 Task: Create a due date automation trigger when advanced on, on the wednesday before a card is due add dates not starting tomorrow at 11:00 AM.
Action: Mouse moved to (962, 99)
Screenshot: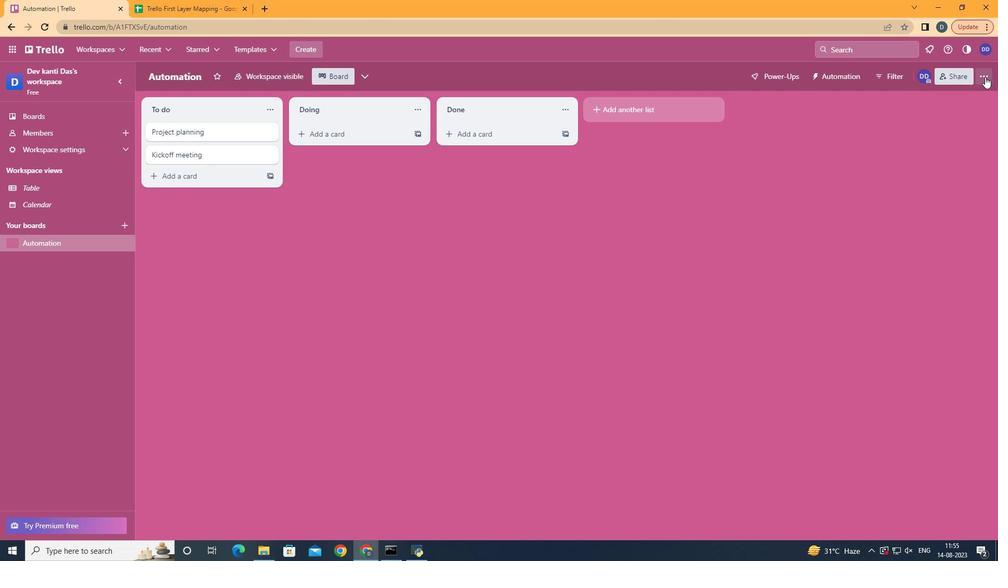 
Action: Mouse pressed left at (962, 99)
Screenshot: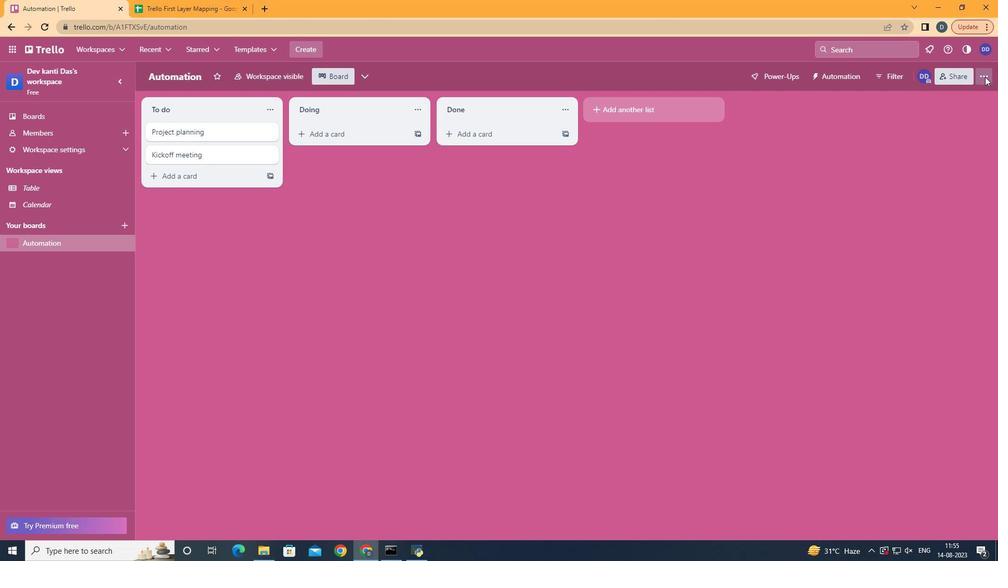 
Action: Mouse moved to (868, 234)
Screenshot: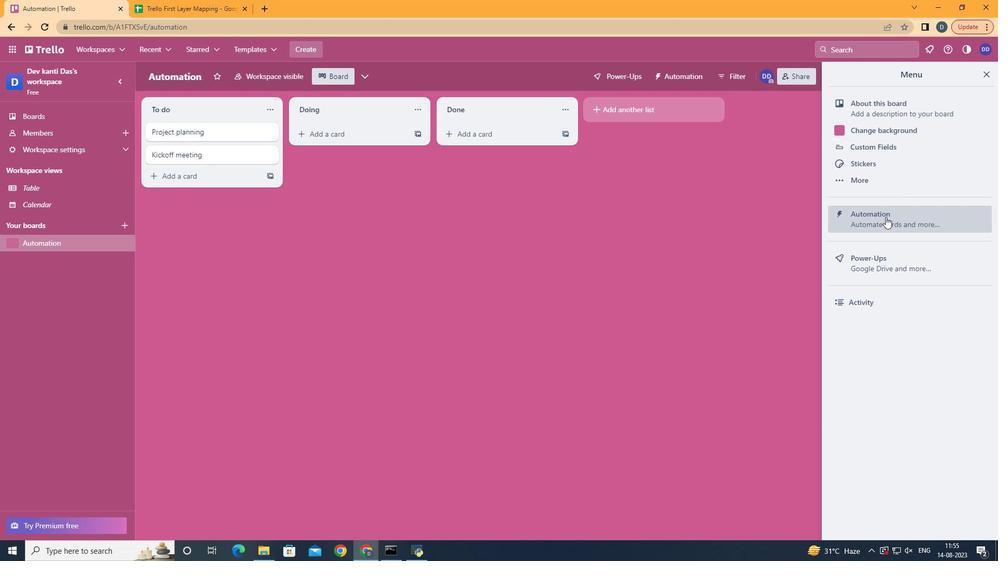 
Action: Mouse pressed left at (868, 234)
Screenshot: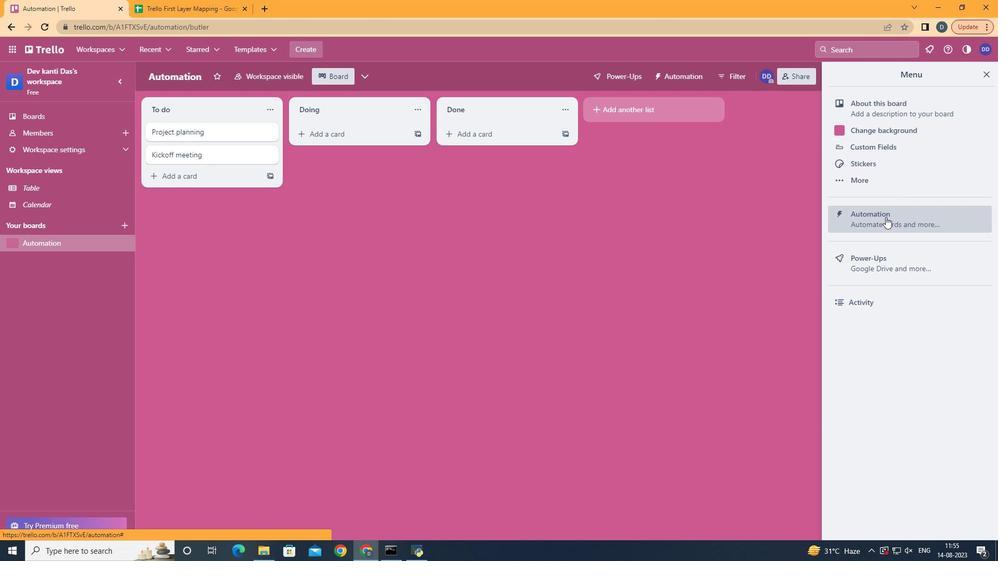 
Action: Mouse moved to (205, 225)
Screenshot: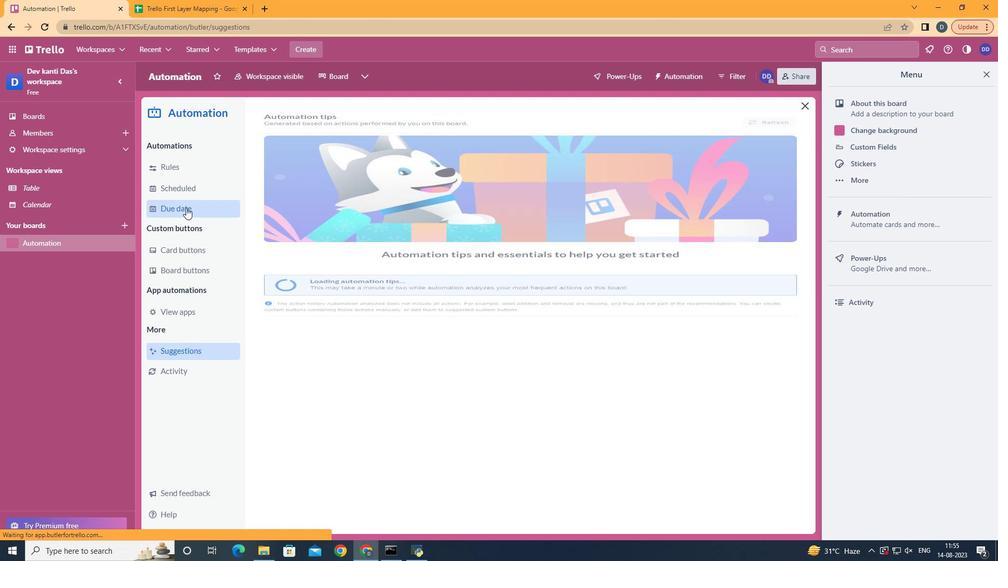 
Action: Mouse pressed left at (205, 225)
Screenshot: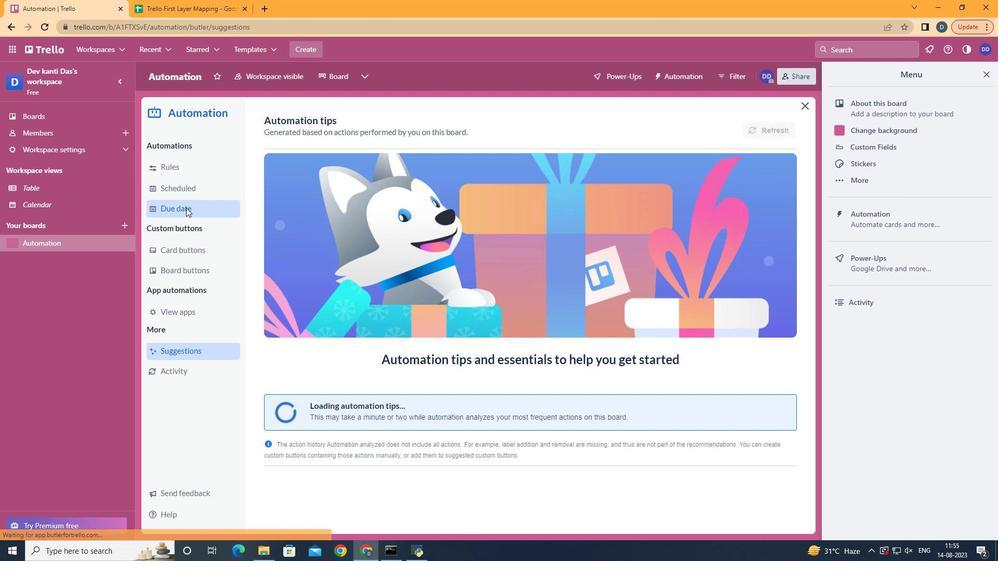 
Action: Mouse moved to (713, 144)
Screenshot: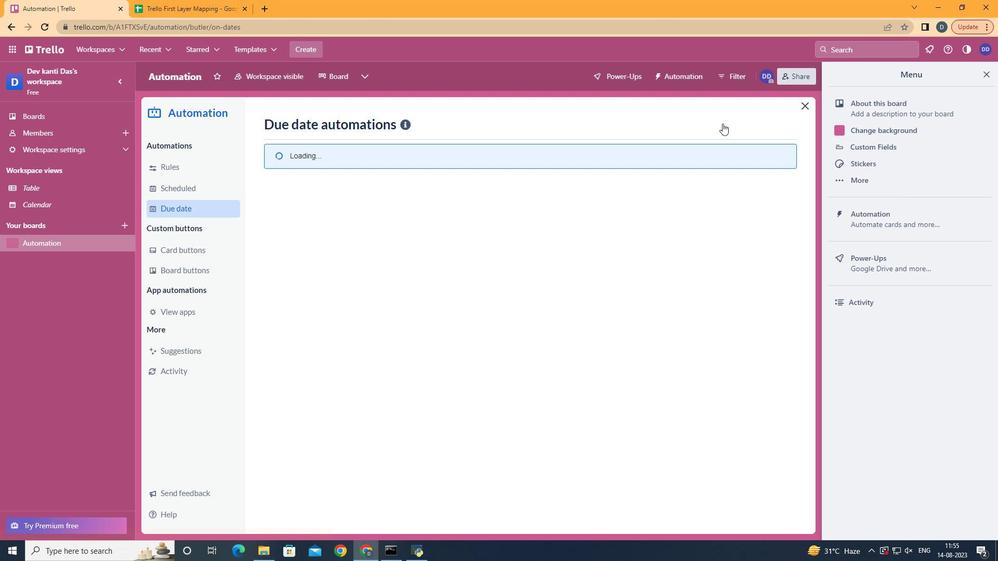 
Action: Mouse pressed left at (713, 144)
Screenshot: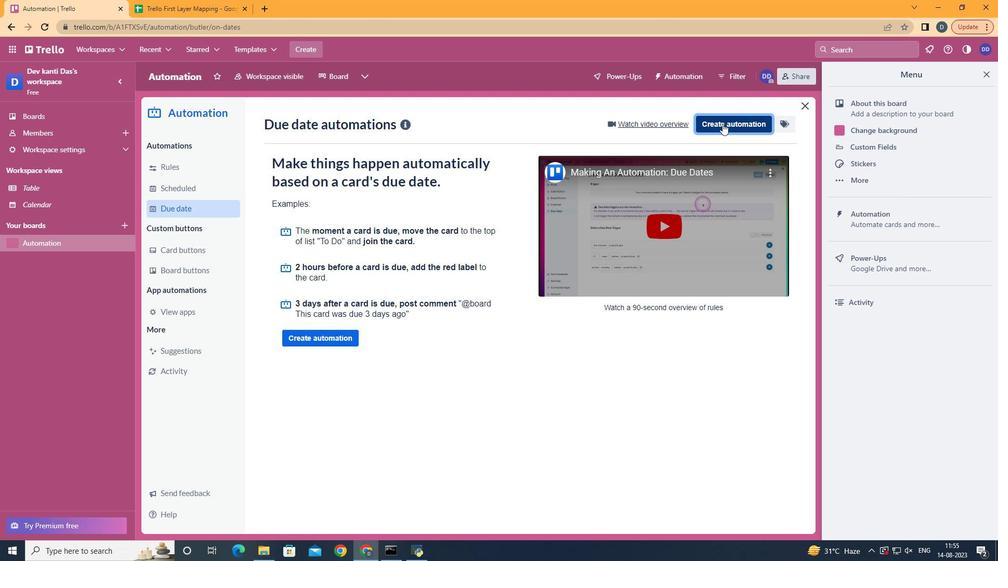 
Action: Mouse moved to (517, 239)
Screenshot: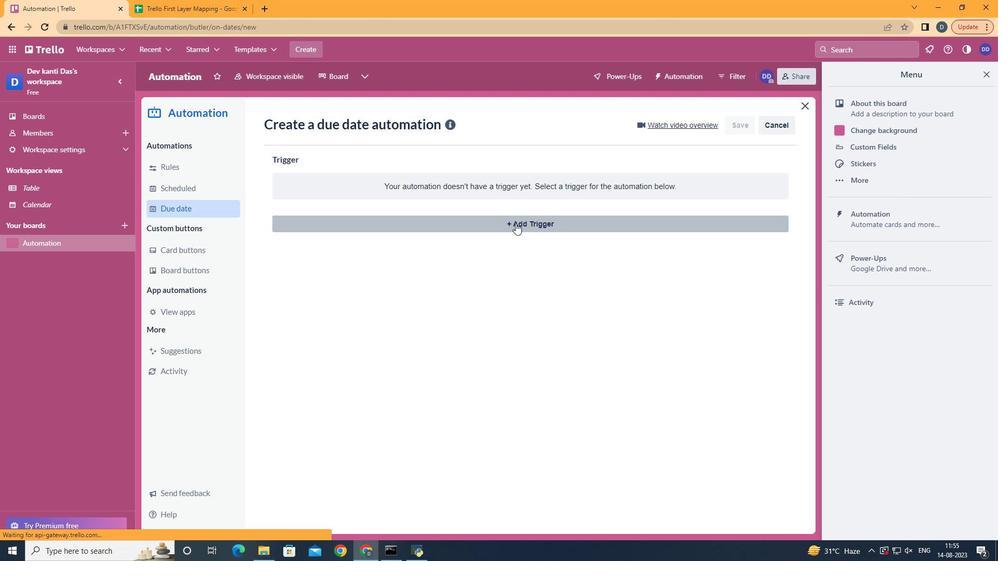 
Action: Mouse pressed left at (517, 239)
Screenshot: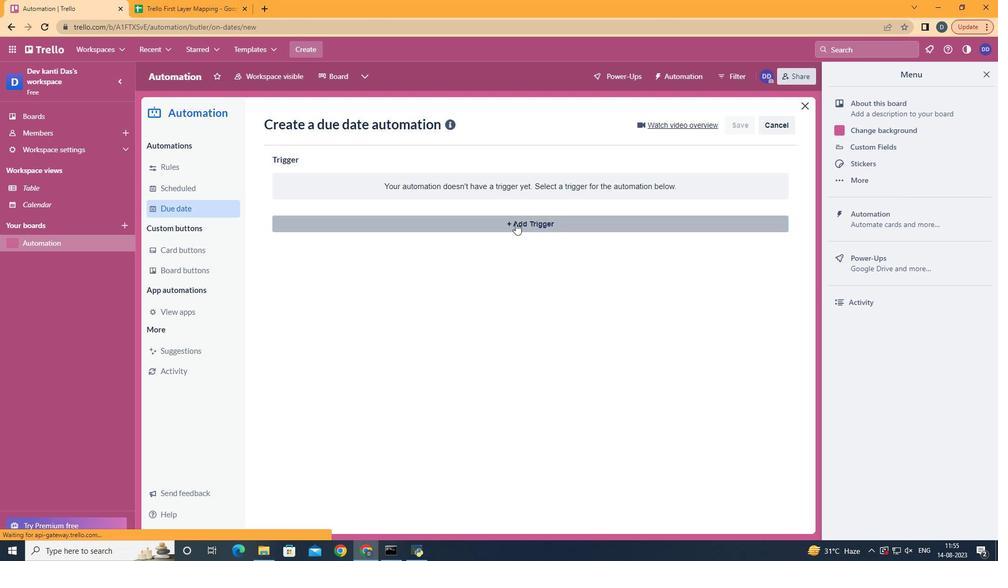 
Action: Mouse moved to (351, 319)
Screenshot: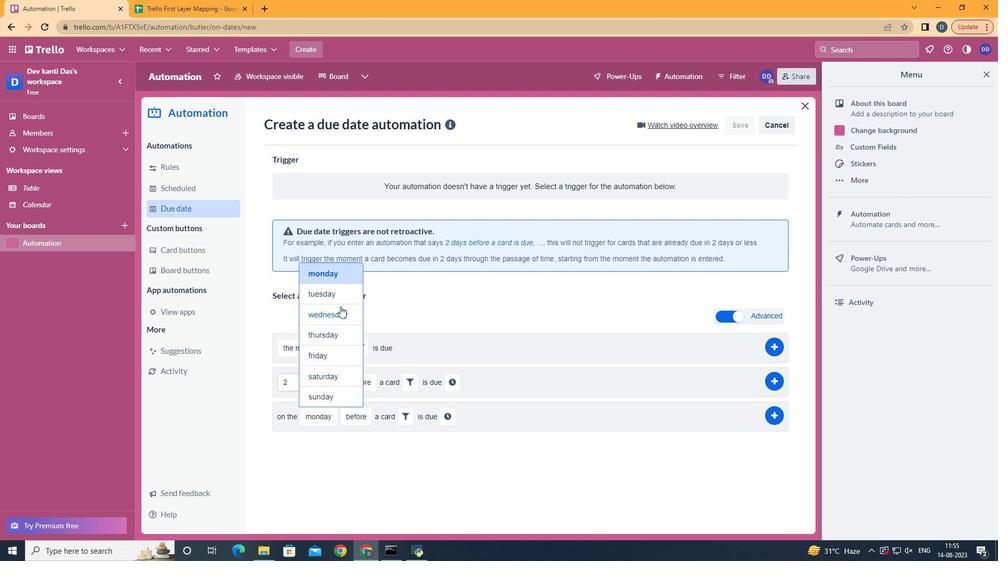 
Action: Mouse pressed left at (351, 319)
Screenshot: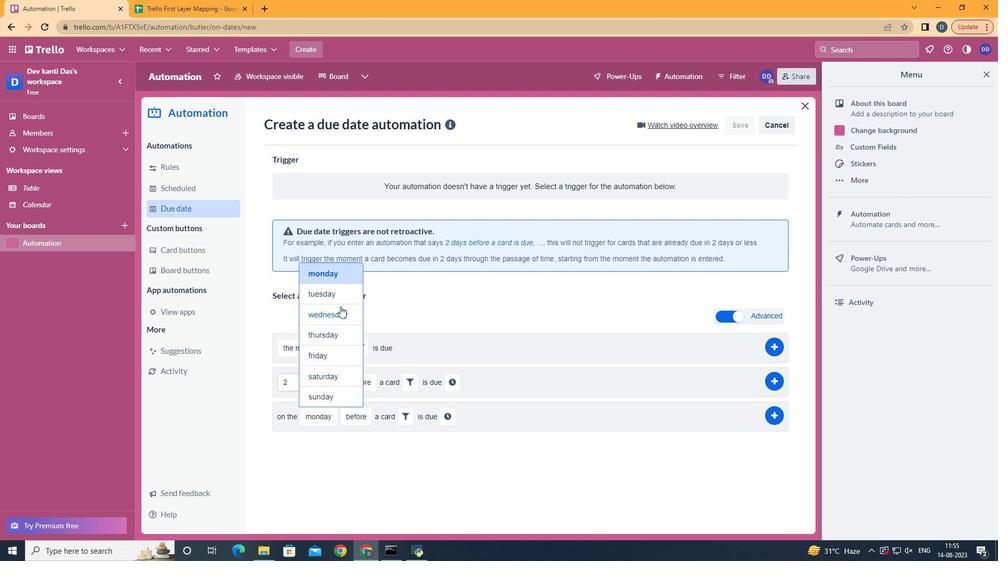 
Action: Mouse moved to (422, 427)
Screenshot: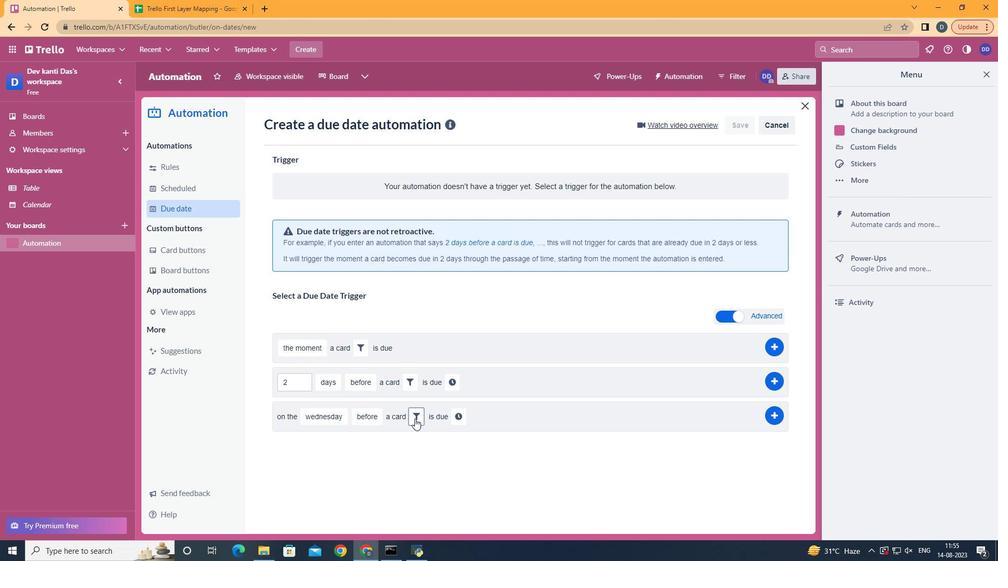 
Action: Mouse pressed left at (422, 427)
Screenshot: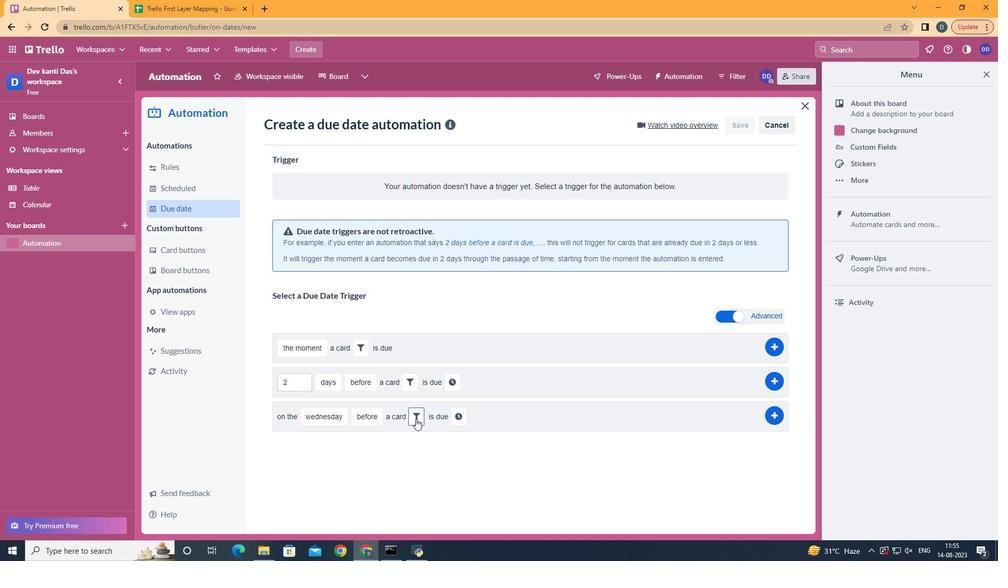 
Action: Mouse moved to (476, 456)
Screenshot: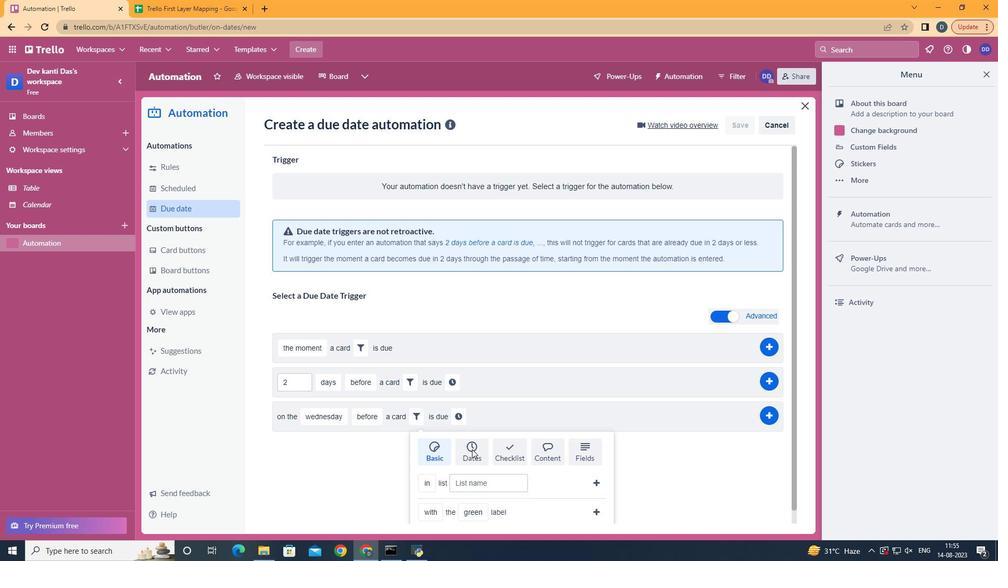 
Action: Mouse pressed left at (476, 456)
Screenshot: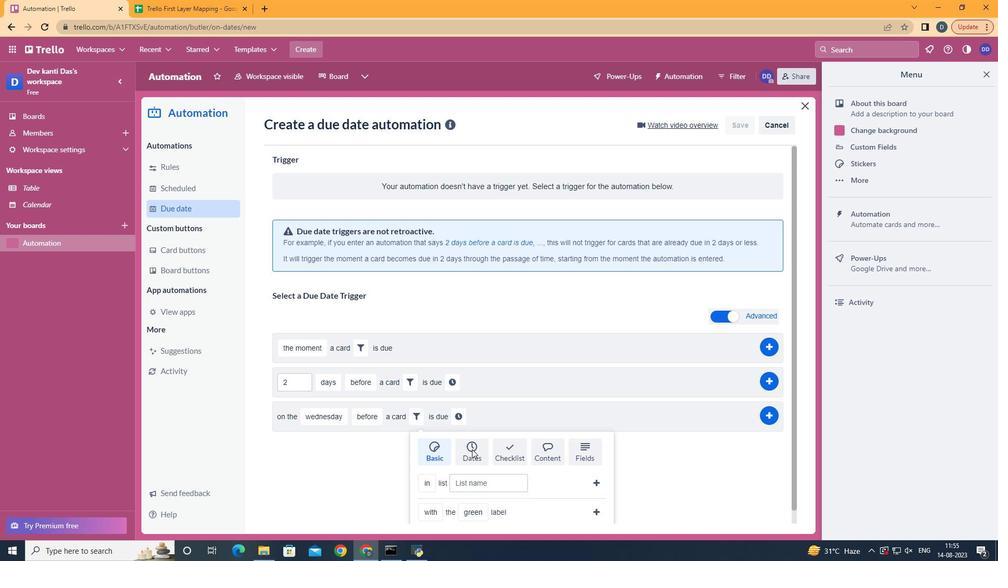 
Action: Mouse moved to (476, 455)
Screenshot: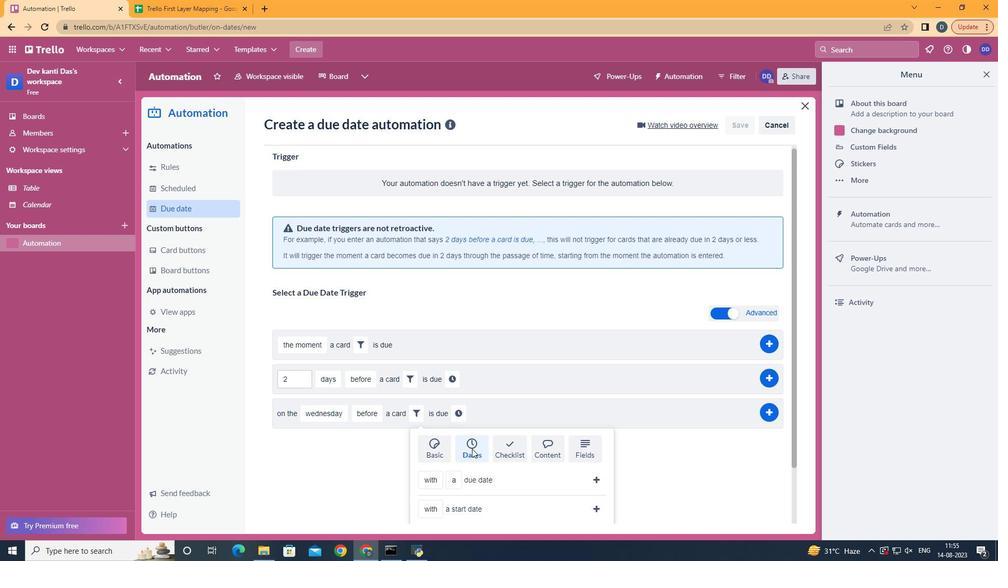 
Action: Mouse scrolled (476, 455) with delta (0, 0)
Screenshot: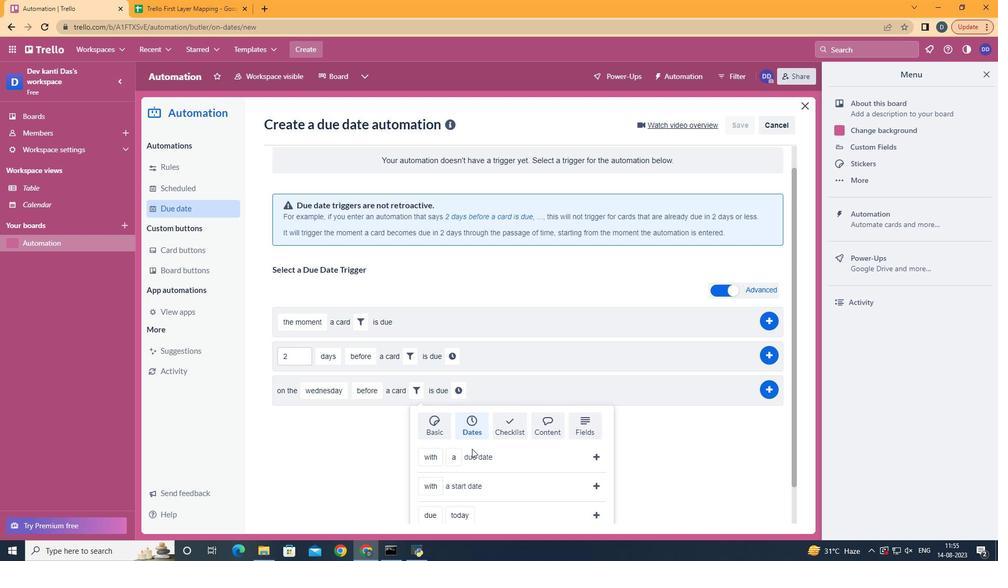 
Action: Mouse scrolled (476, 455) with delta (0, 0)
Screenshot: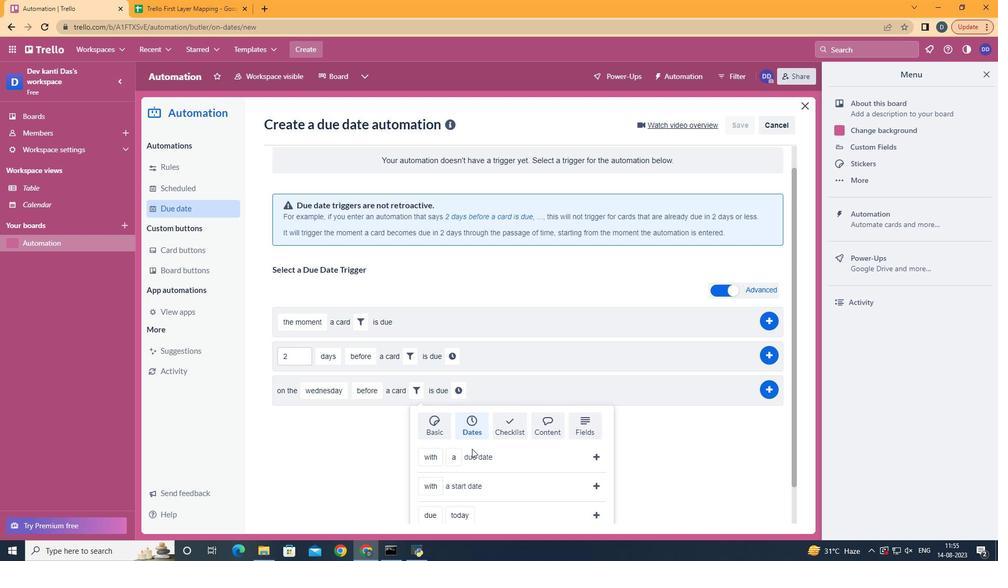
Action: Mouse scrolled (476, 455) with delta (0, 0)
Screenshot: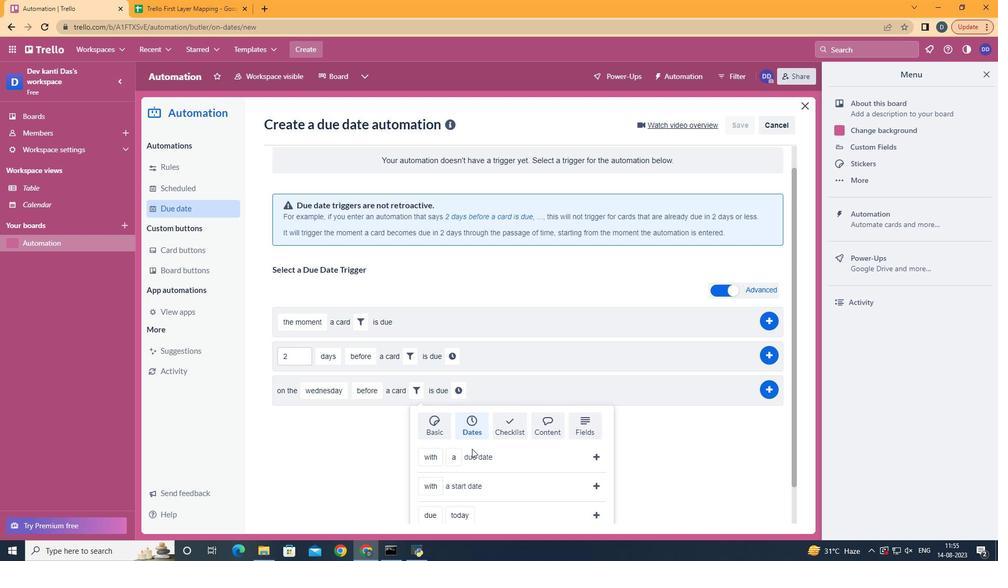 
Action: Mouse scrolled (476, 455) with delta (0, 0)
Screenshot: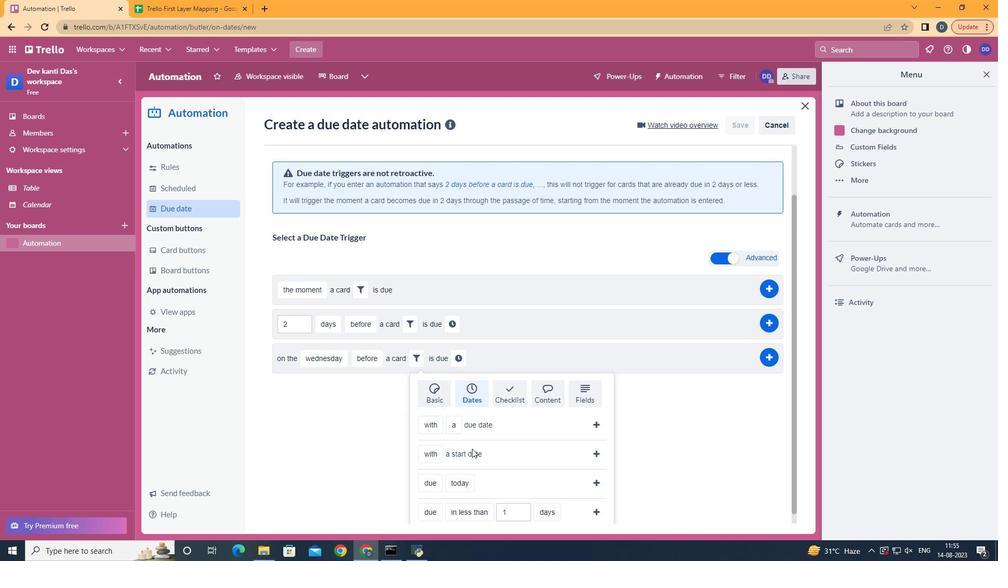 
Action: Mouse scrolled (476, 455) with delta (0, 0)
Screenshot: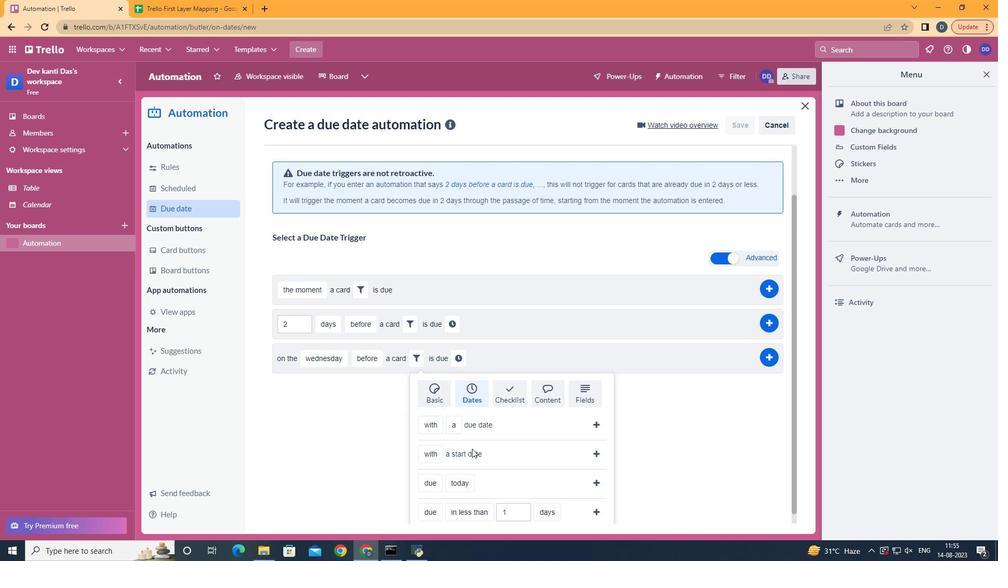 
Action: Mouse moved to (441, 459)
Screenshot: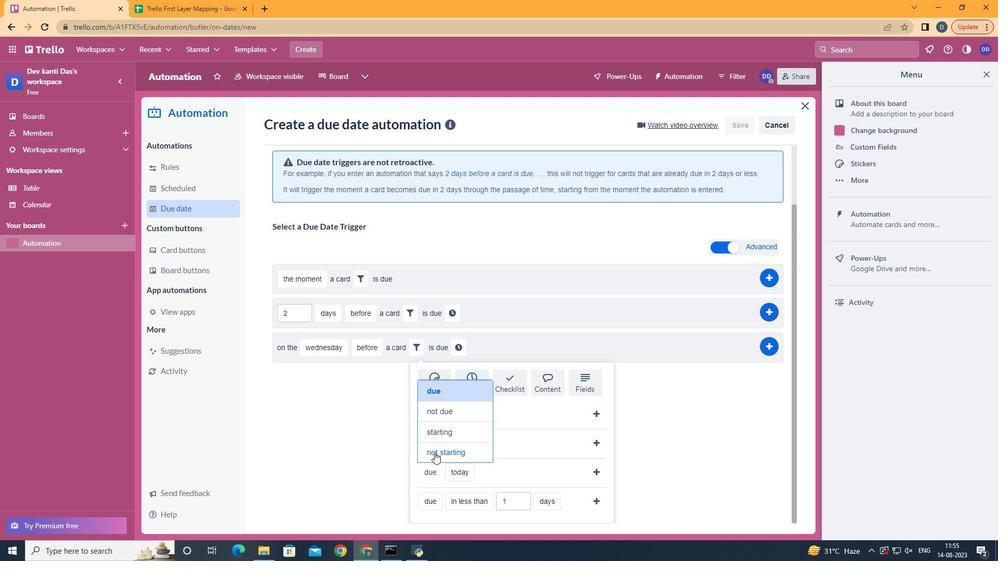 
Action: Mouse pressed left at (441, 459)
Screenshot: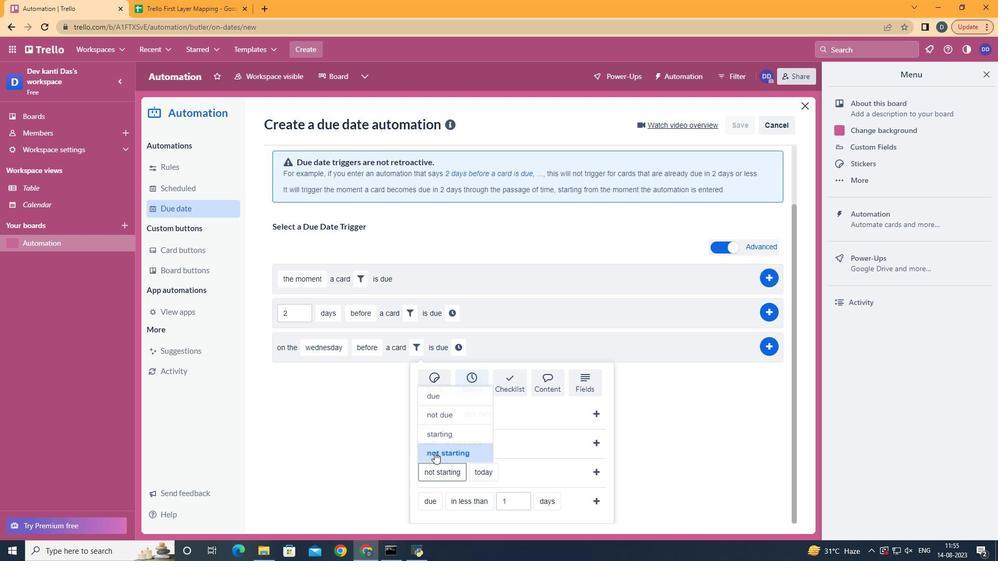 
Action: Mouse moved to (500, 377)
Screenshot: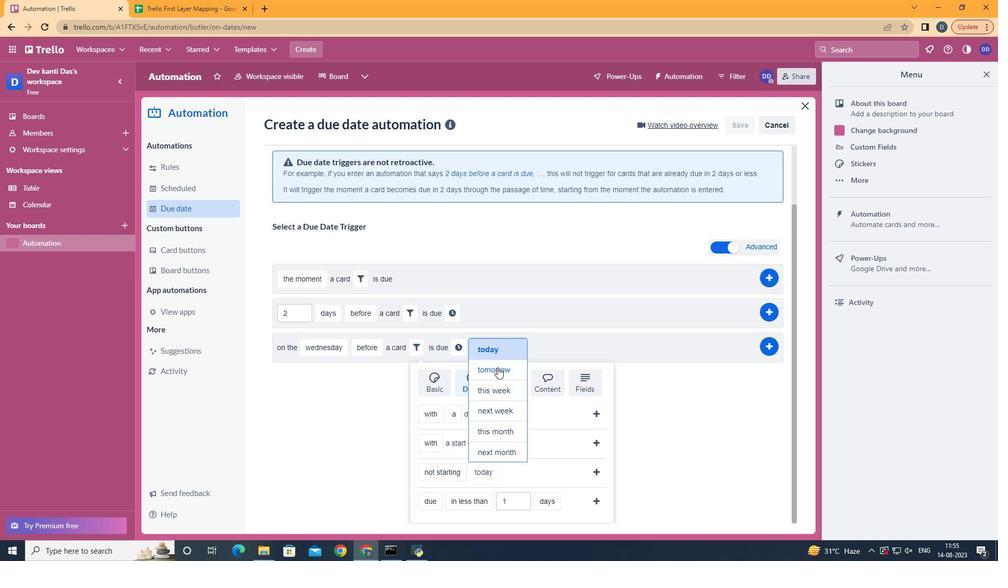 
Action: Mouse pressed left at (500, 377)
Screenshot: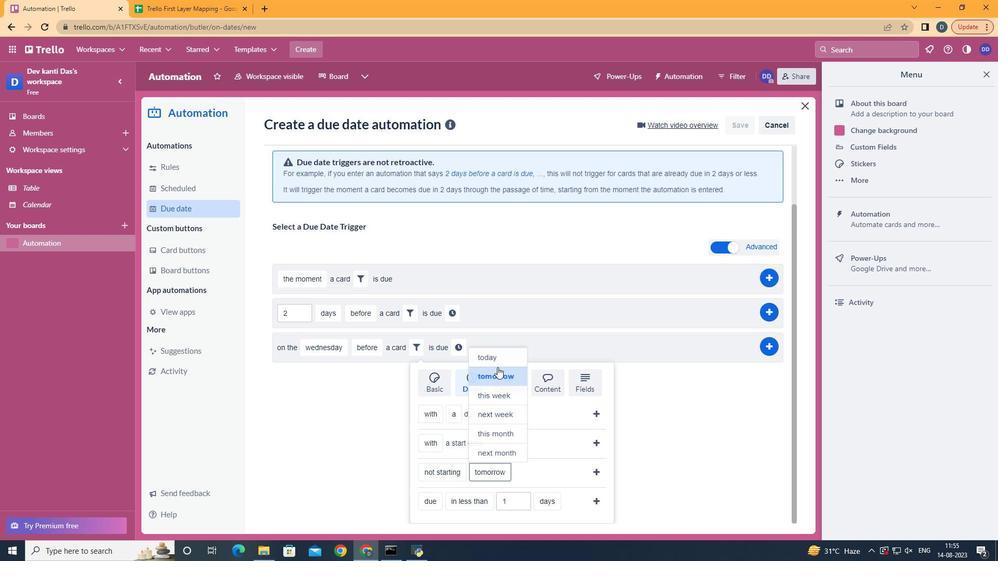 
Action: Mouse moved to (594, 471)
Screenshot: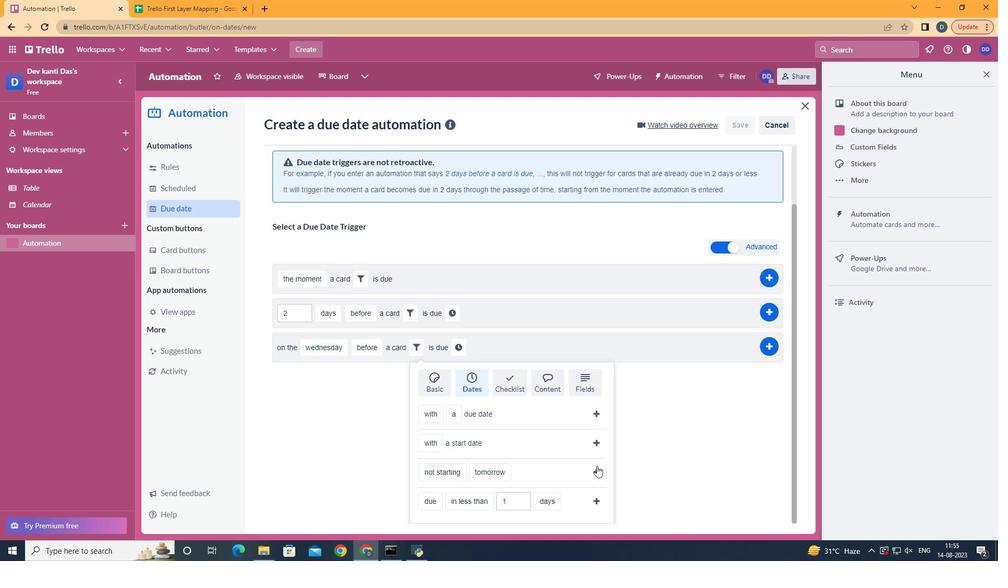 
Action: Mouse pressed left at (594, 471)
Screenshot: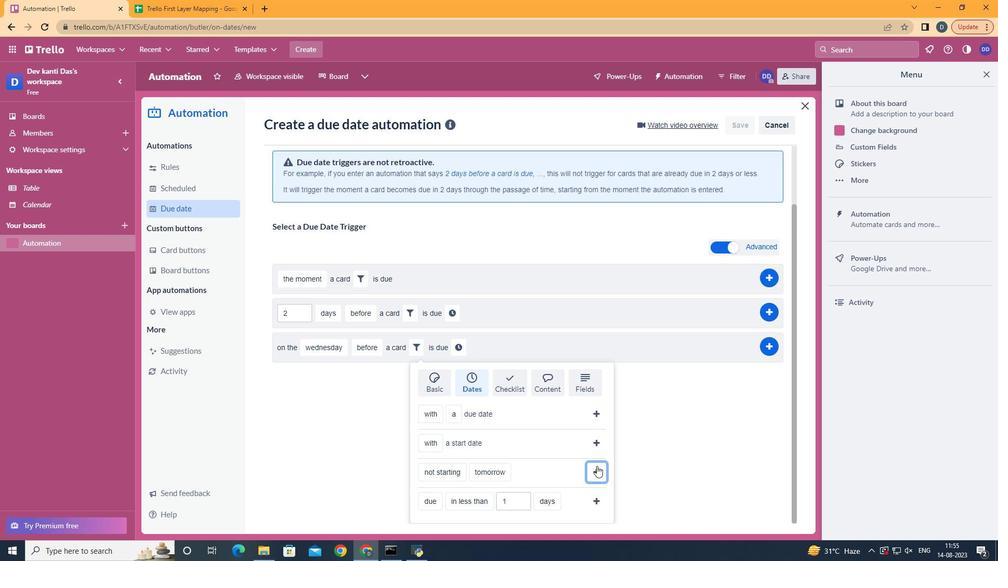 
Action: Mouse moved to (548, 419)
Screenshot: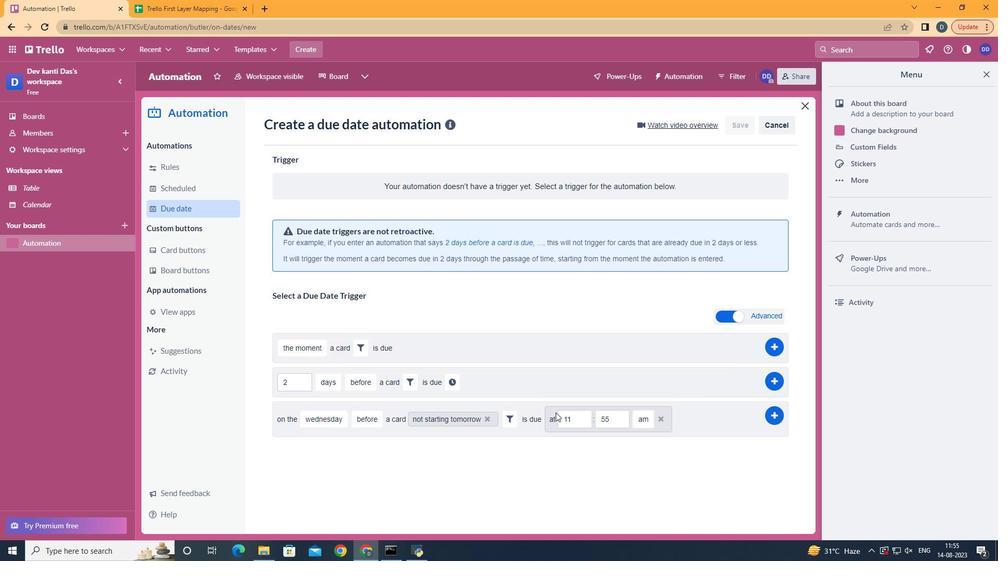 
Action: Mouse pressed left at (548, 419)
Screenshot: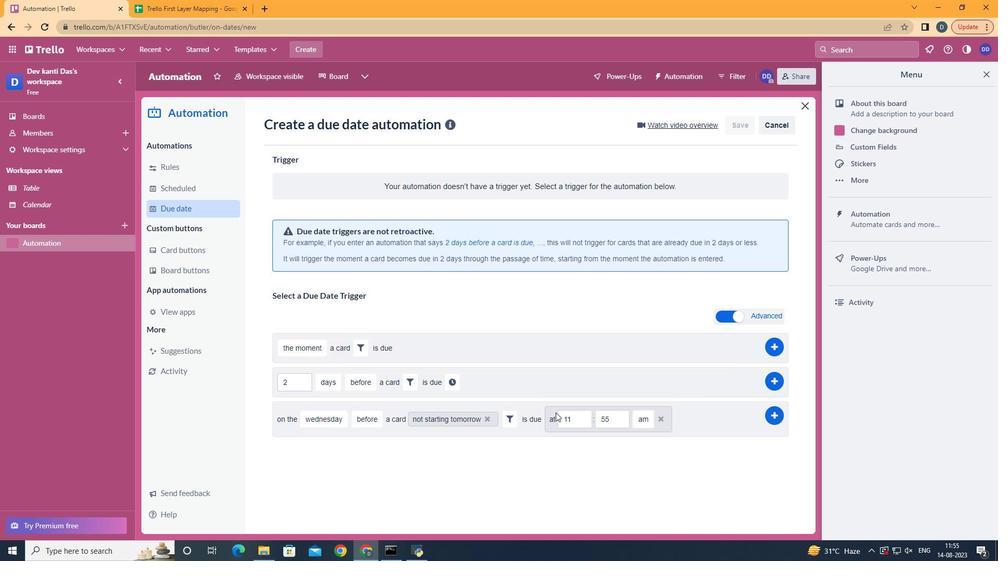 
Action: Mouse moved to (617, 430)
Screenshot: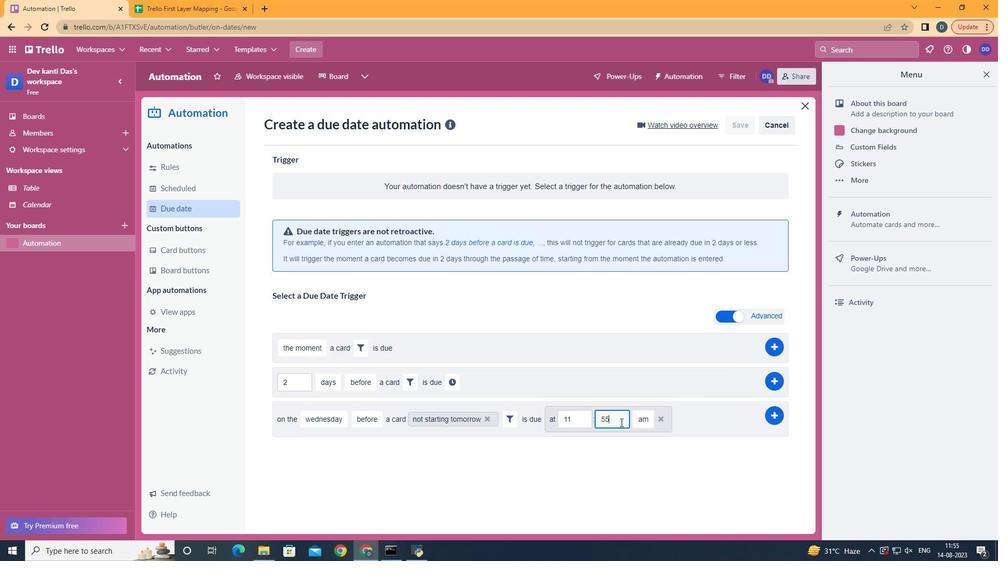 
Action: Mouse pressed left at (617, 430)
Screenshot: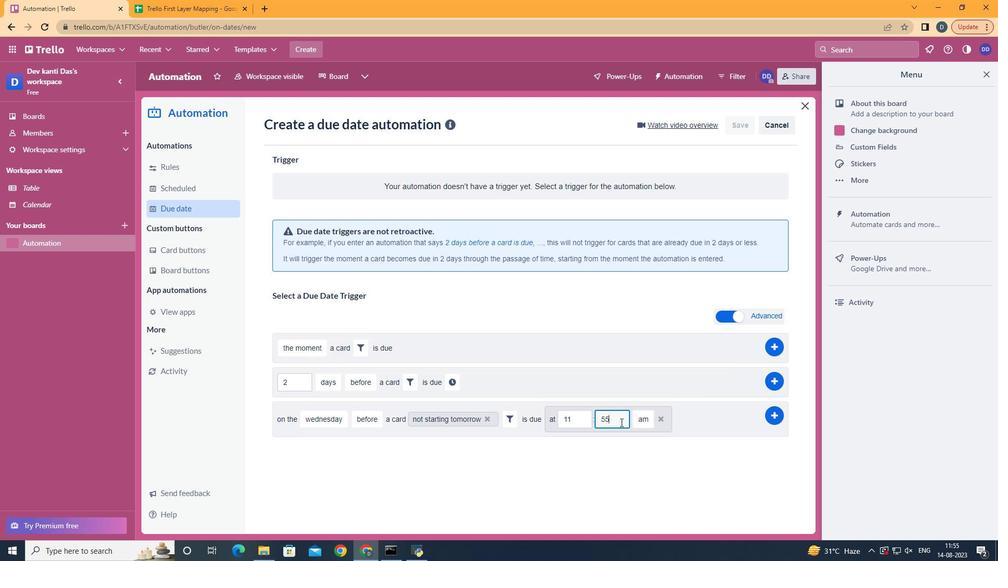 
Action: Key pressed <Key.backspace><Key.backspace><Key.backspace>00
Screenshot: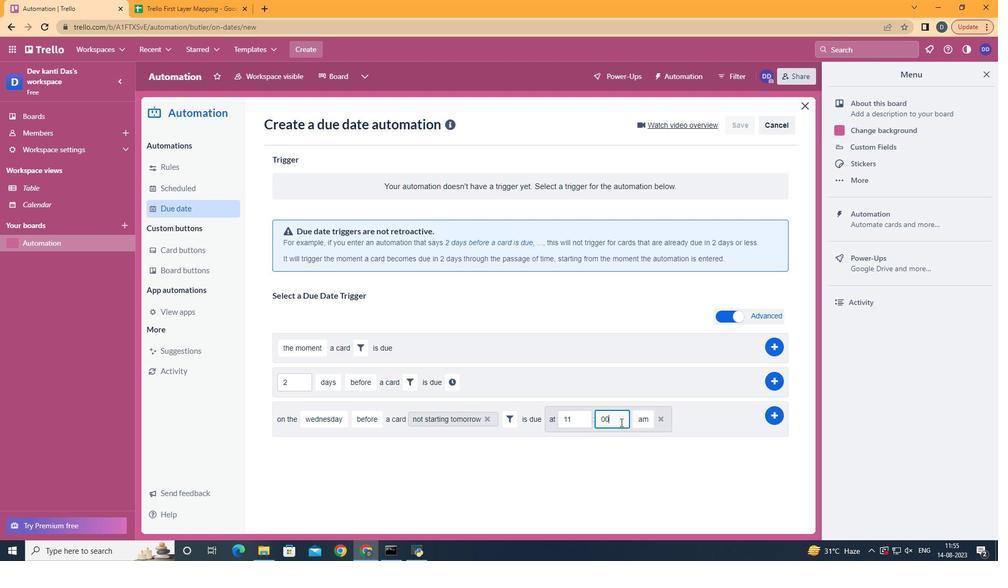 
Action: Mouse moved to (759, 422)
Screenshot: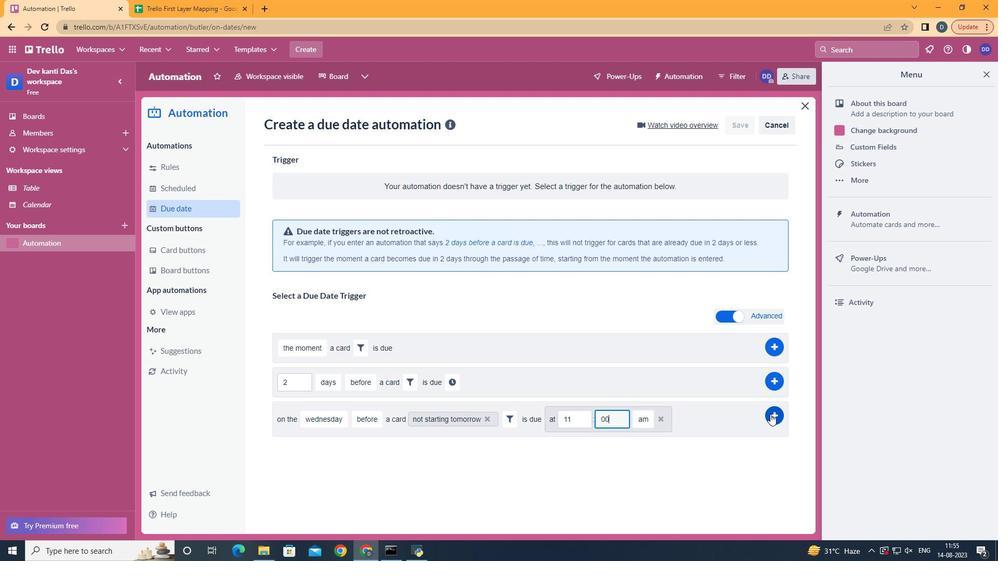 
Action: Mouse pressed left at (759, 422)
Screenshot: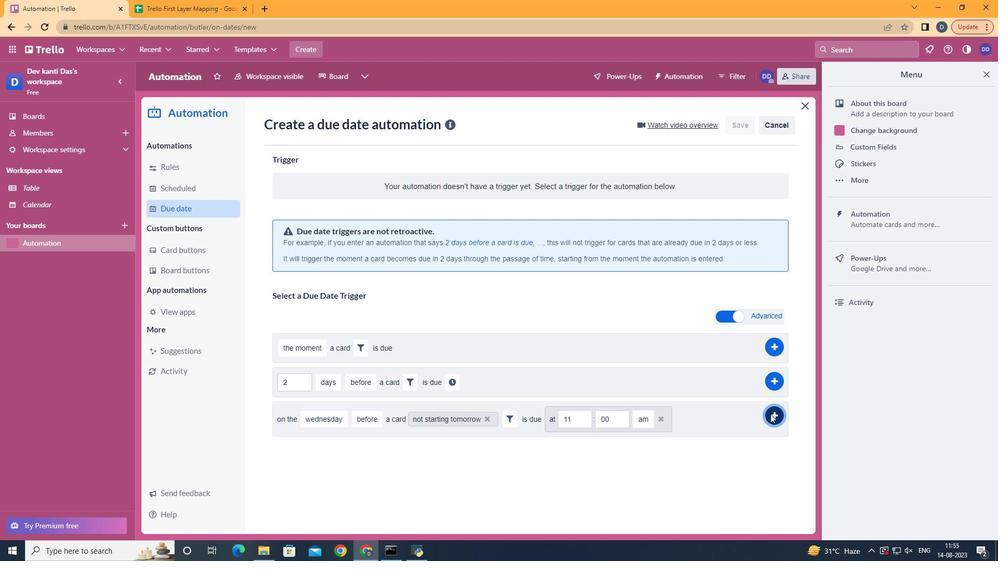 
